 Task: Create in the project XpertTech in Backlog an issue 'Upgrade the scalability of a mobile application to support a growing user base and increasing traffic', assign it to team member softage.1@softage.net and change the status to IN PROGRESS.
Action: Mouse moved to (465, 352)
Screenshot: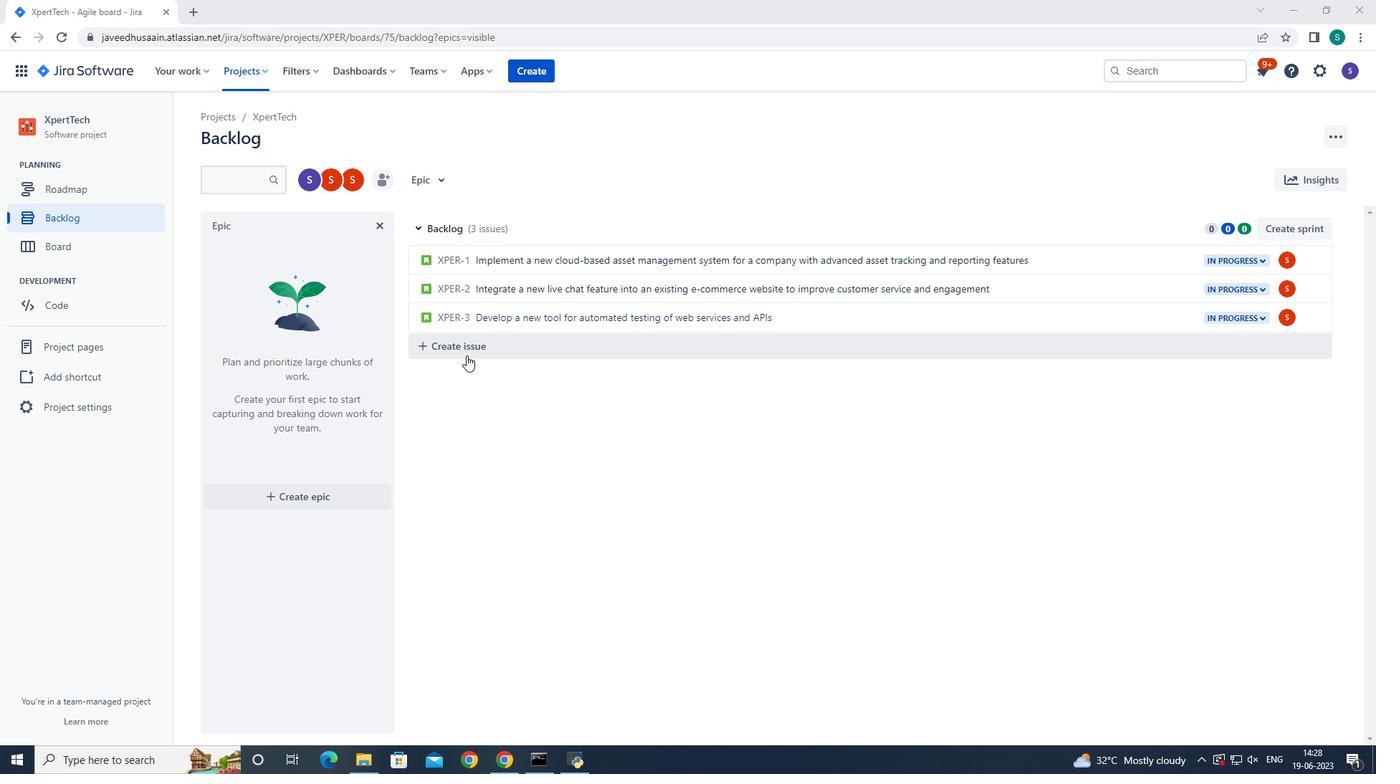 
Action: Mouse pressed left at (465, 352)
Screenshot: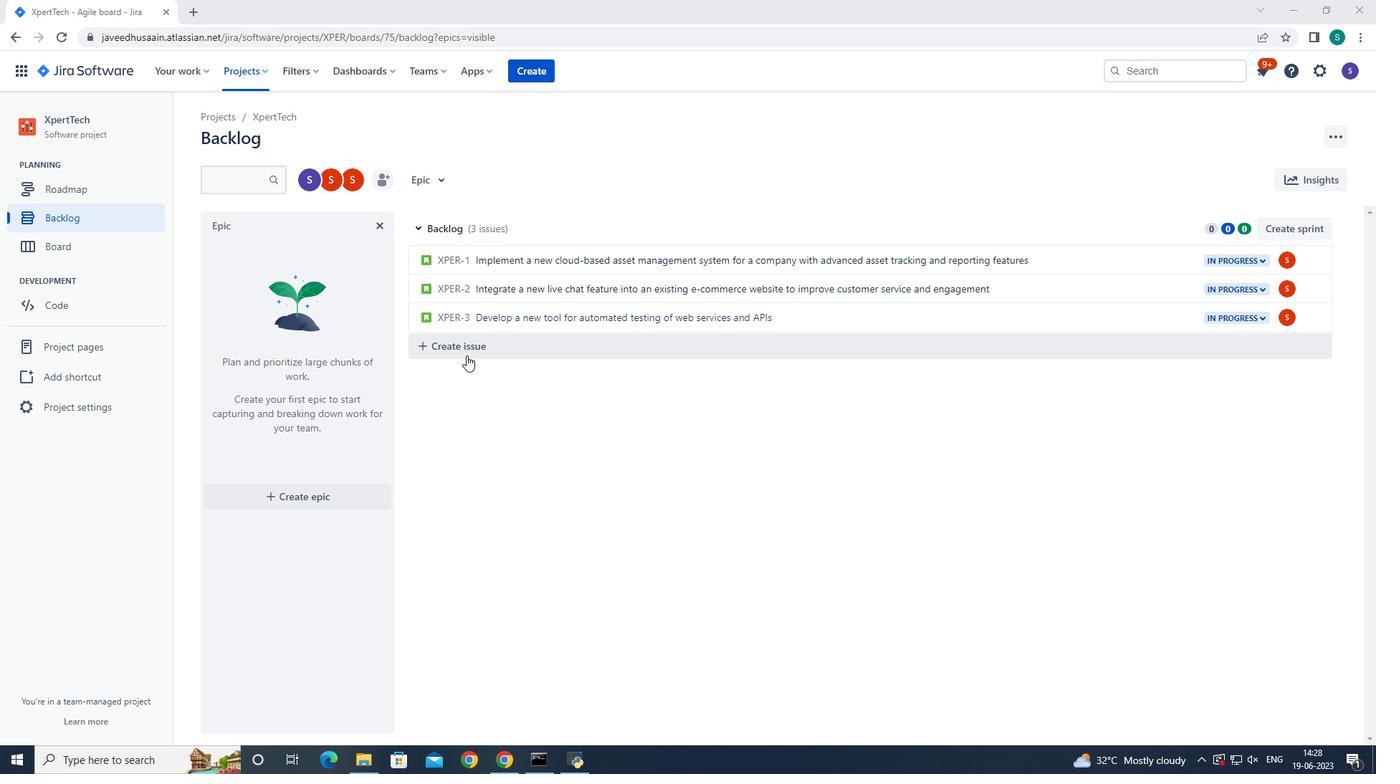 
Action: Mouse moved to (492, 350)
Screenshot: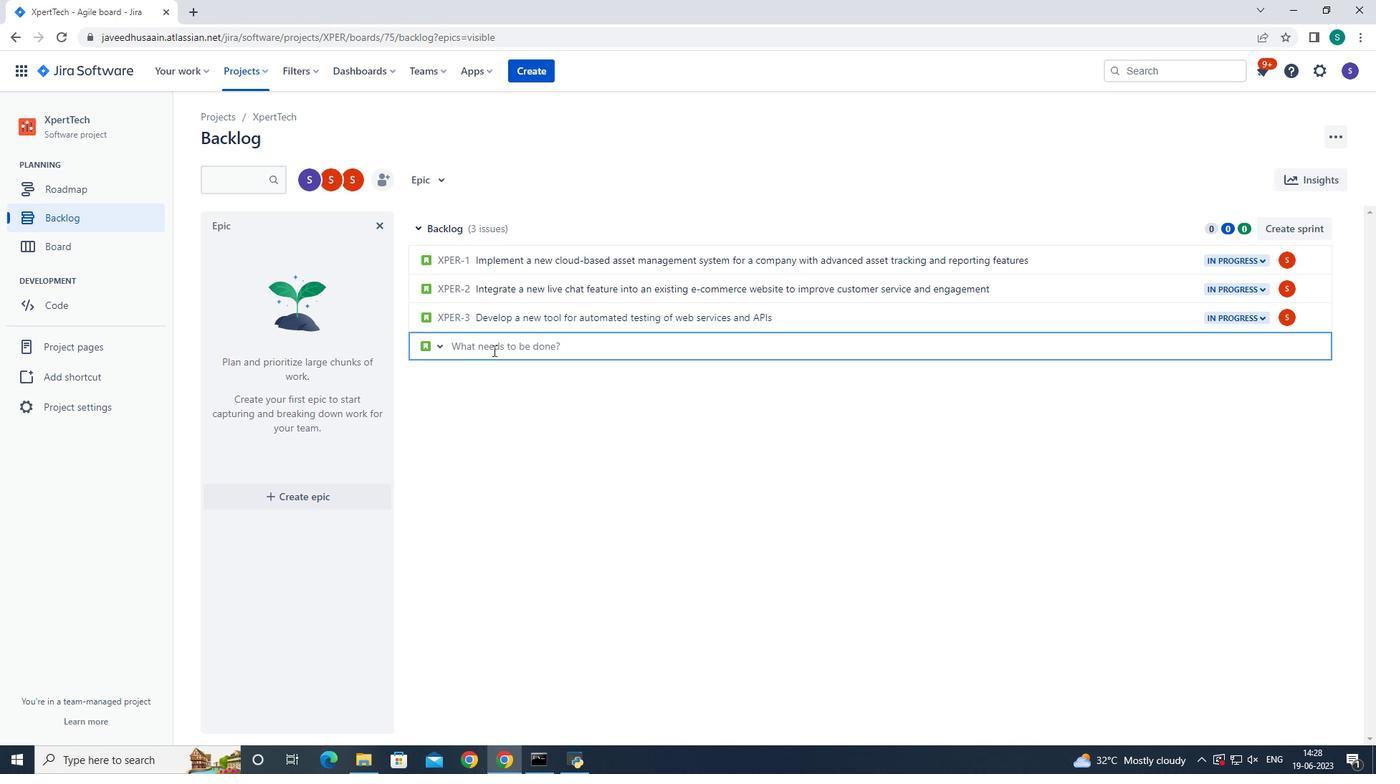 
Action: Mouse pressed left at (492, 350)
Screenshot: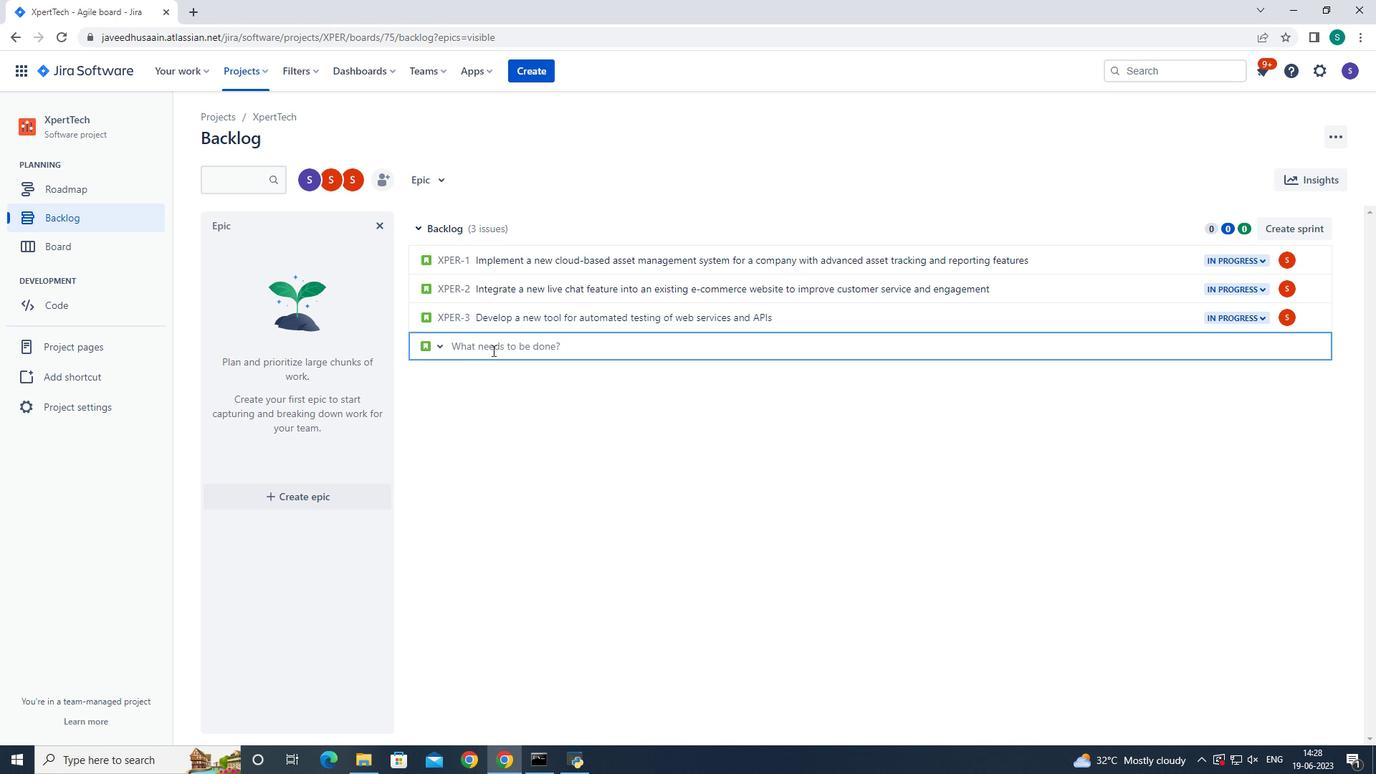 
Action: Key pressed <Key.shift>Upgrade<Key.space>the<Key.space>scalability<Key.space>of<Key.space>a<Key.space>mobile<Key.space>application<Key.space>to<Key.space>support<Key.space>a<Key.space>growing<Key.space>user<Key.space>base<Key.space>and<Key.space>increaseing<Key.space>tra<Key.backspace><Key.backspace><Key.backspace><Key.backspace>
Screenshot: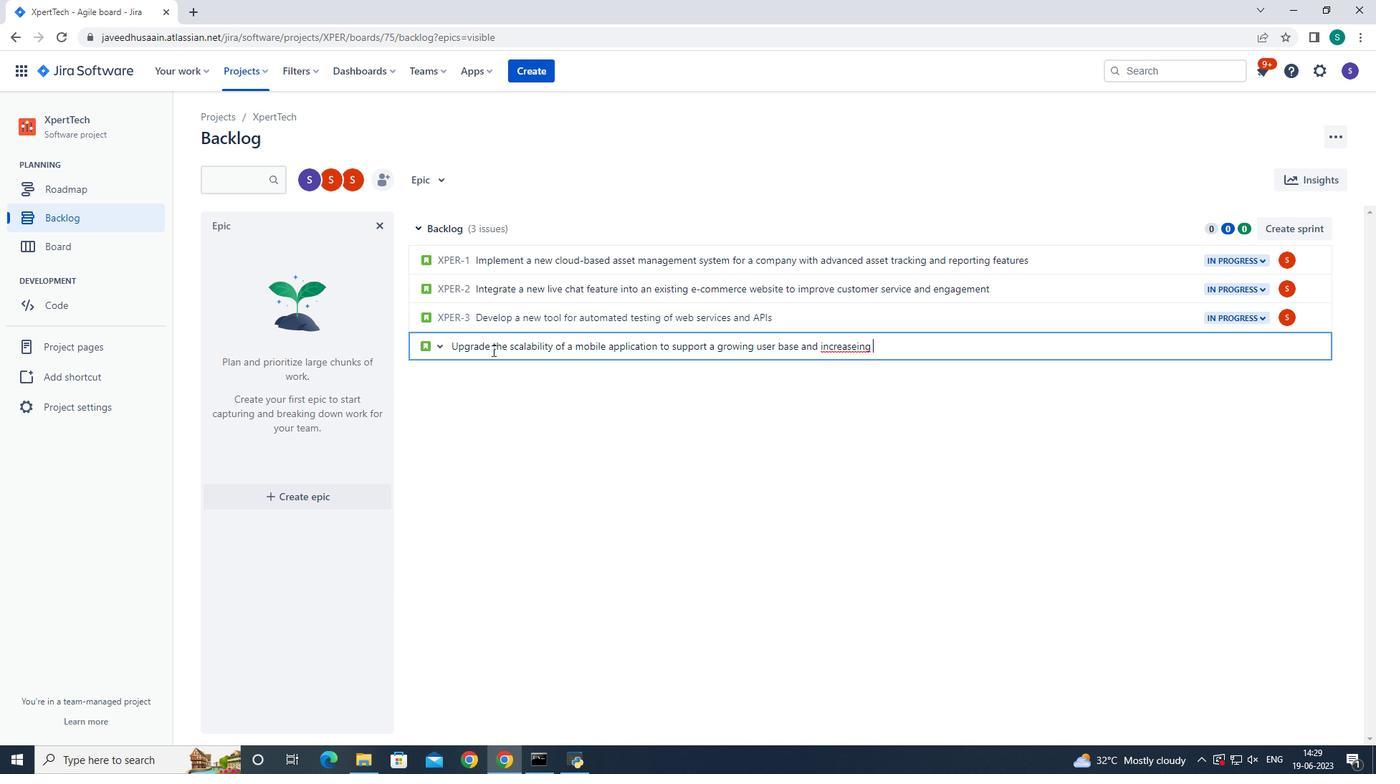 
Action: Mouse moved to (890, 347)
Screenshot: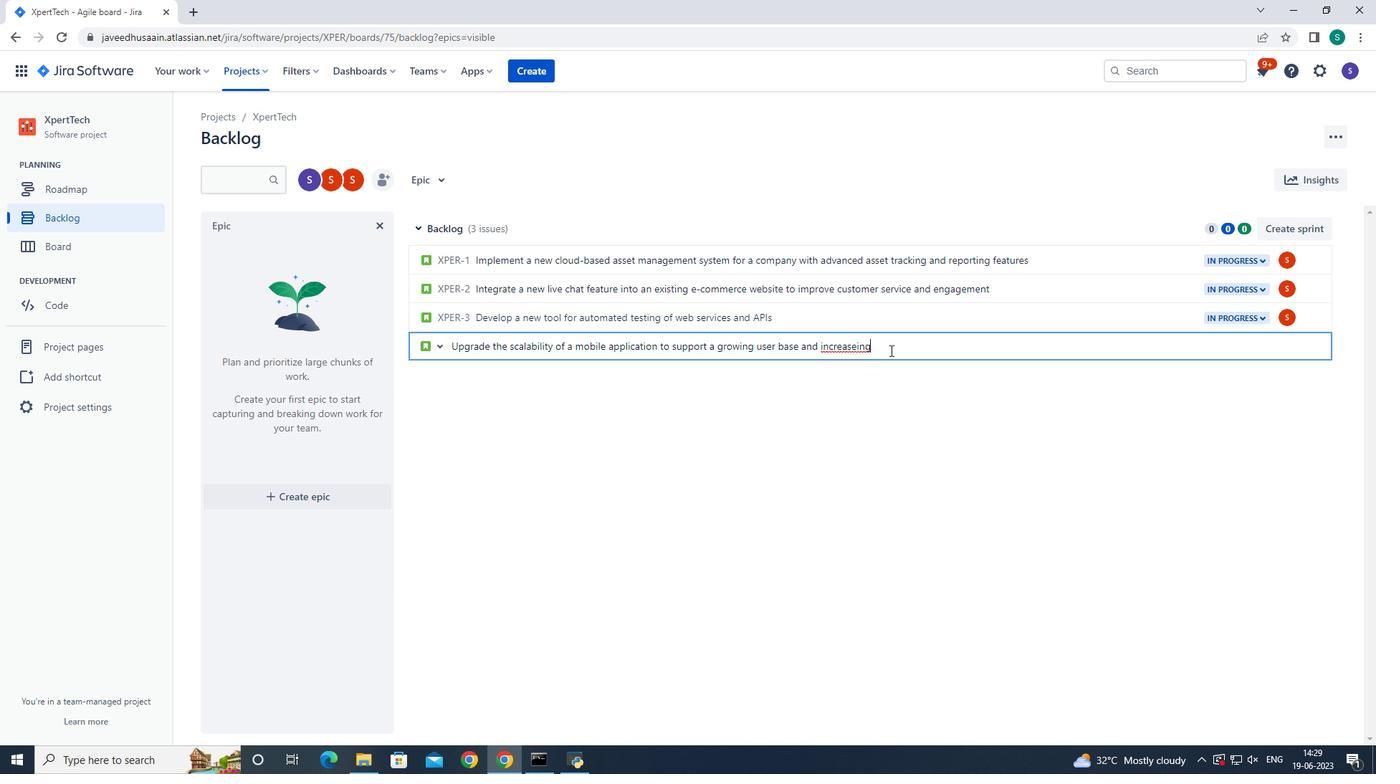 
Action: Key pressed <Key.backspace><Key.backspace><Key.backspace><Key.backspace><Key.backspace><Key.backspace>s<Key.backspace>asing<Key.space>traffic<Key.enter>
Screenshot: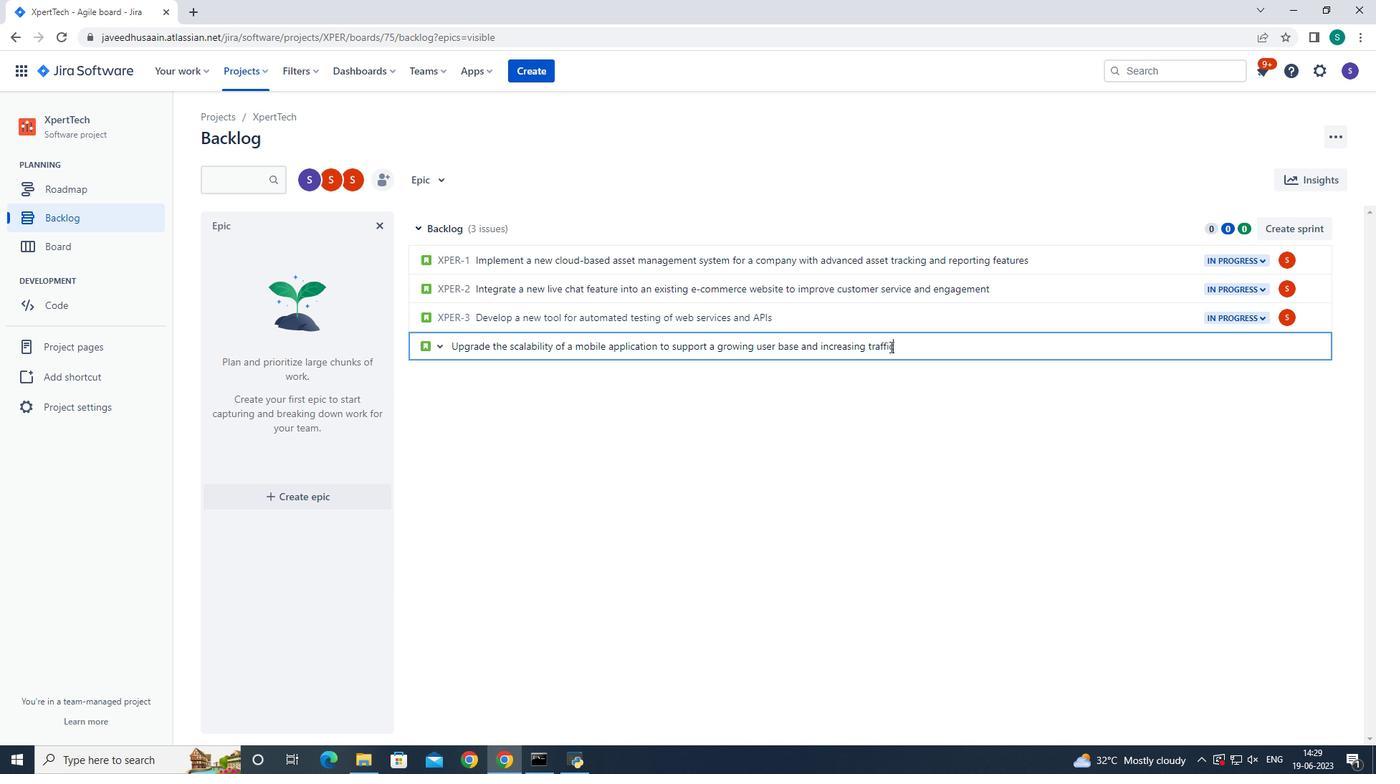 
Action: Mouse moved to (1292, 344)
Screenshot: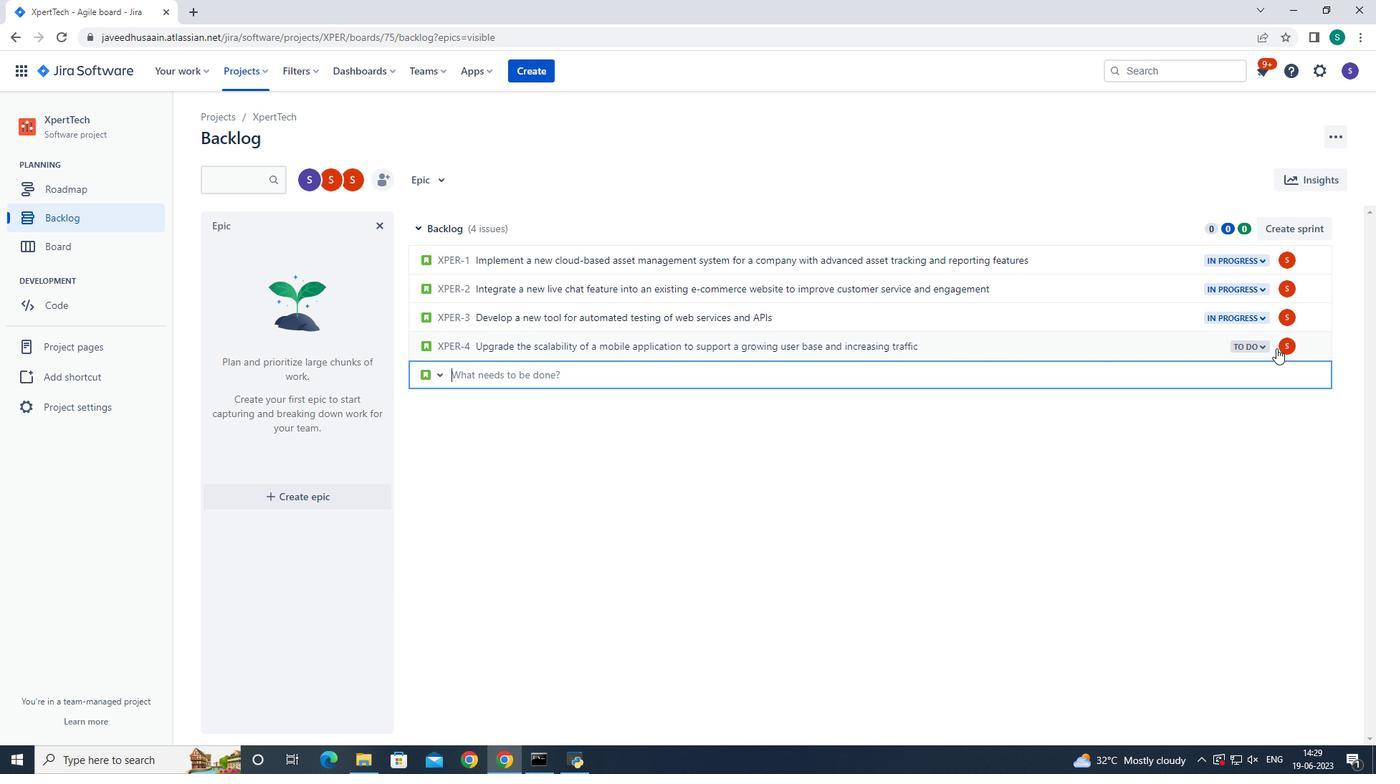 
Action: Mouse pressed left at (1292, 344)
Screenshot: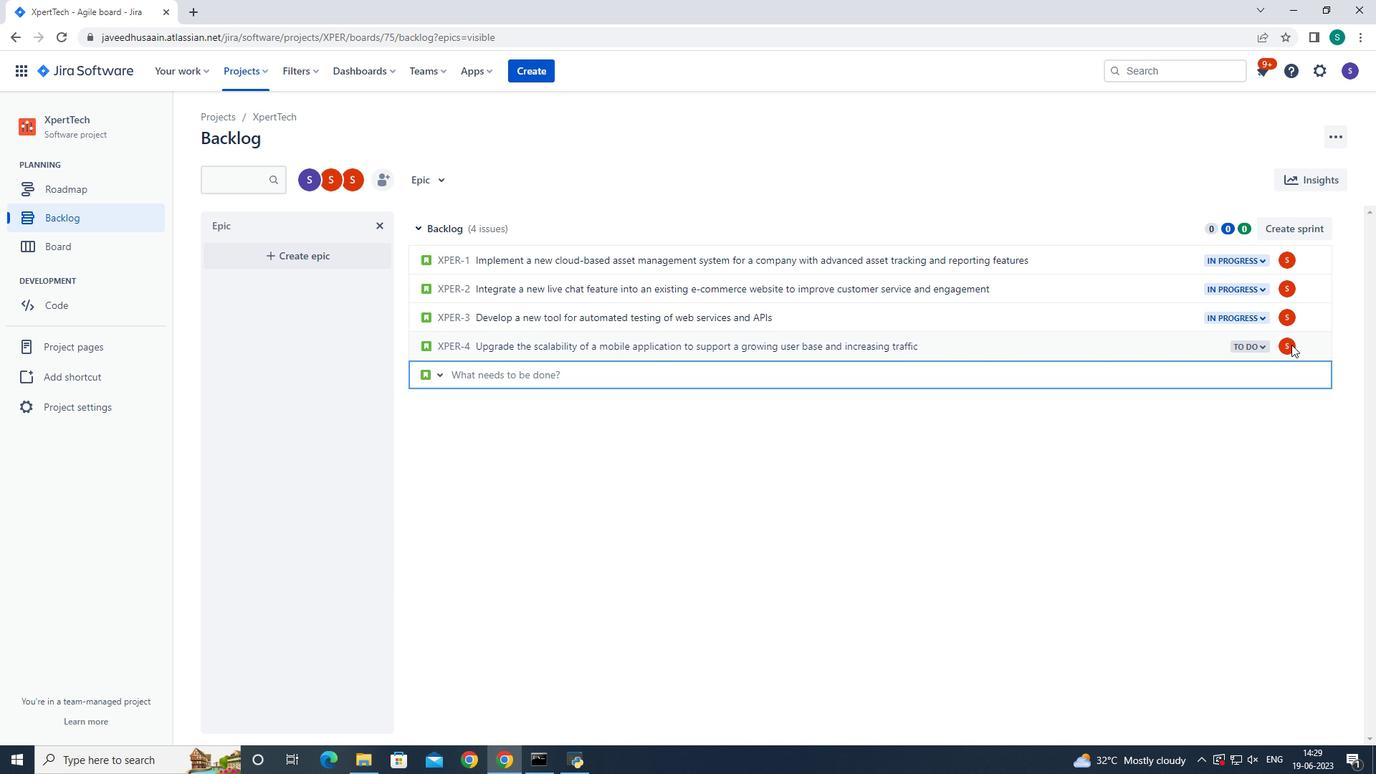 
Action: Mouse pressed left at (1292, 344)
Screenshot: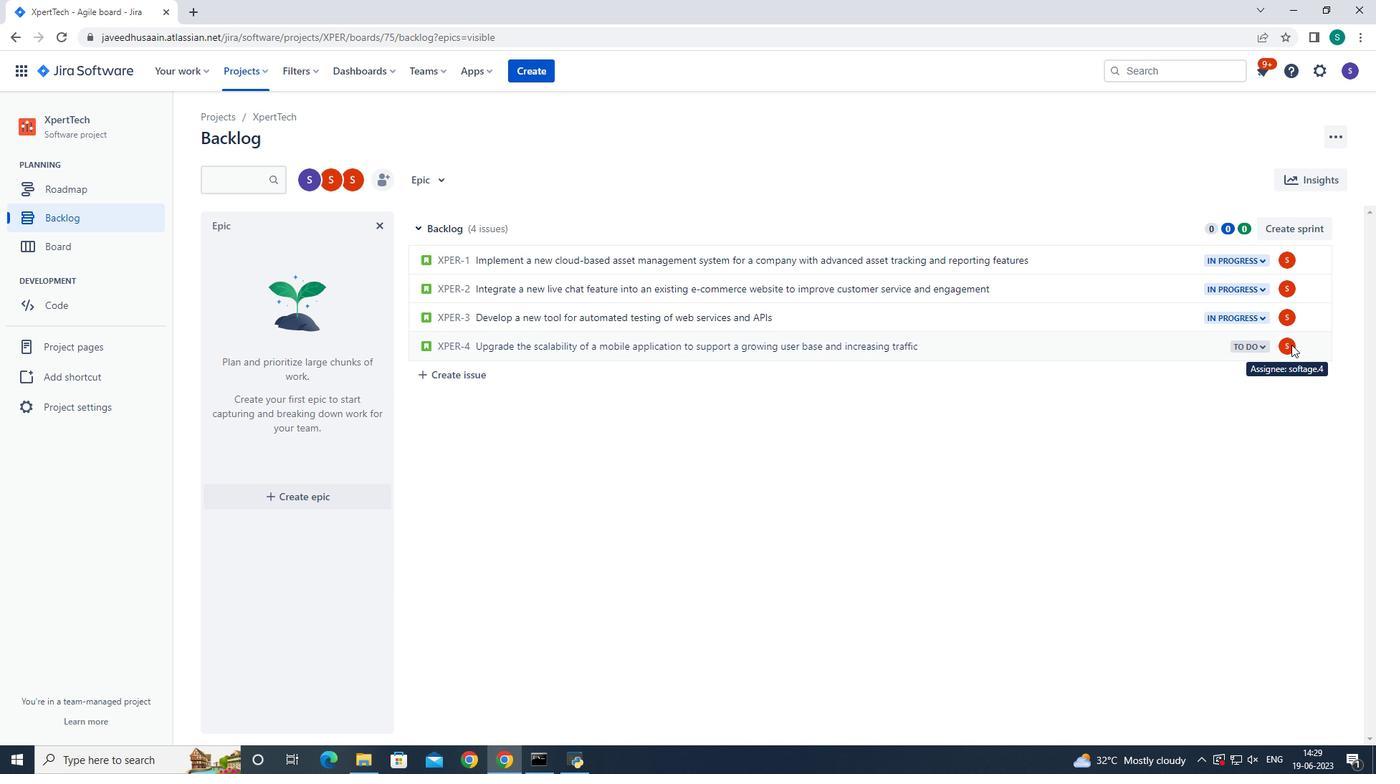 
Action: Mouse pressed left at (1292, 344)
Screenshot: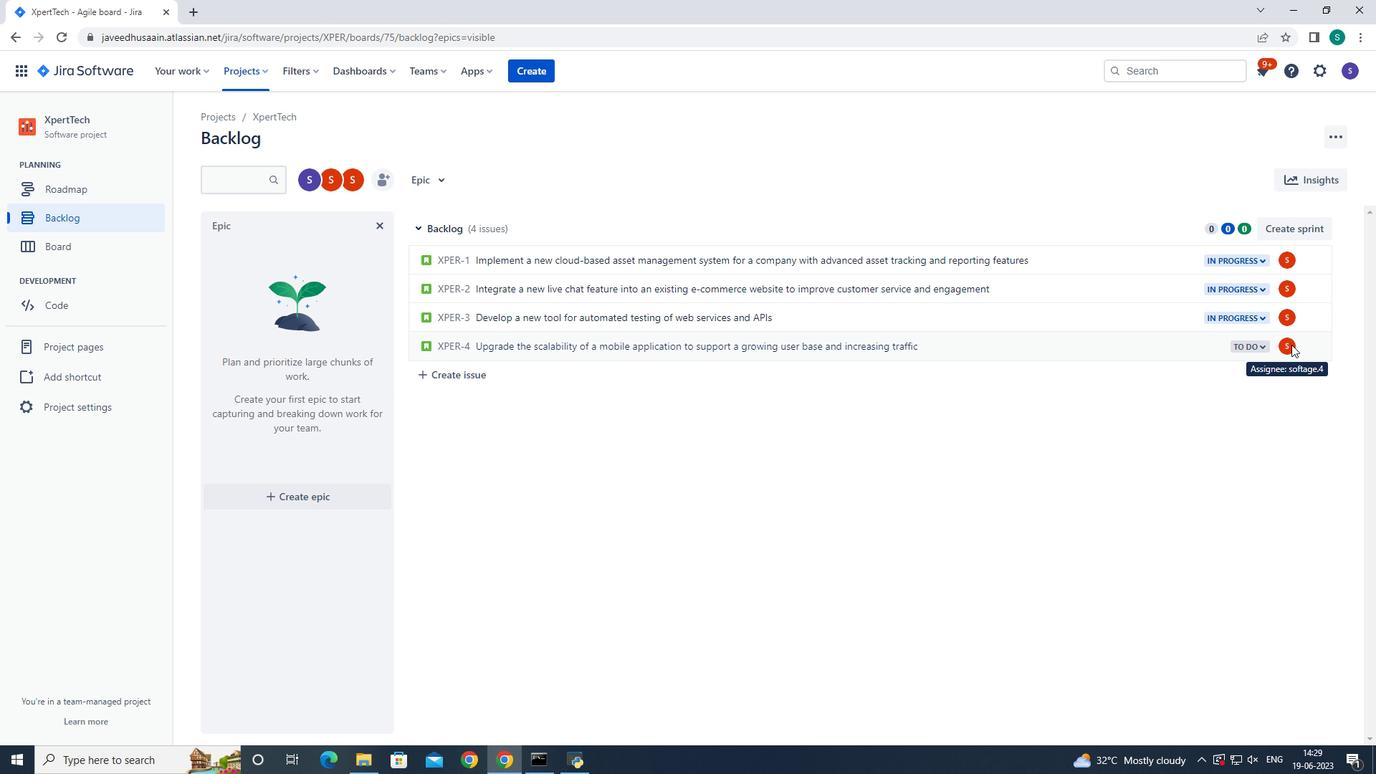 
Action: Mouse moved to (1289, 344)
Screenshot: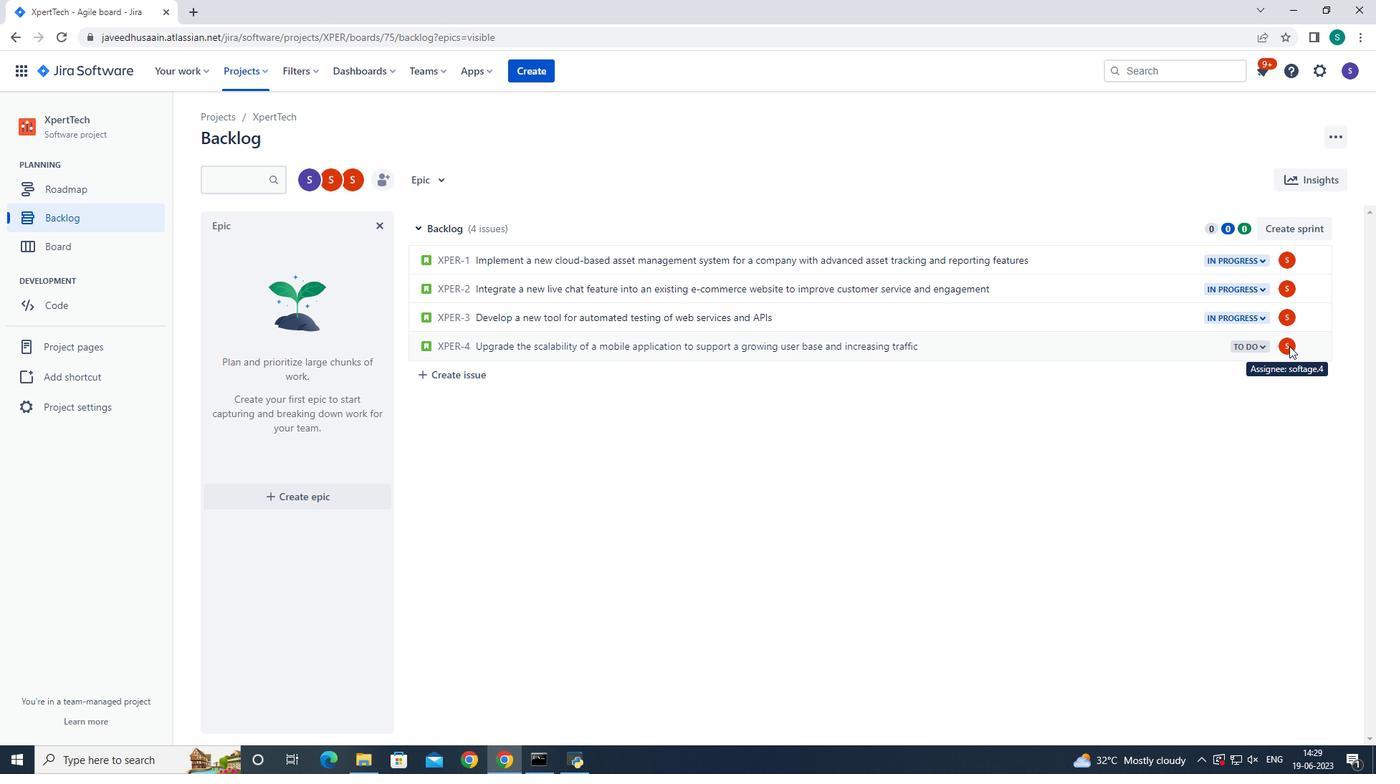 
Action: Mouse pressed left at (1289, 344)
Screenshot: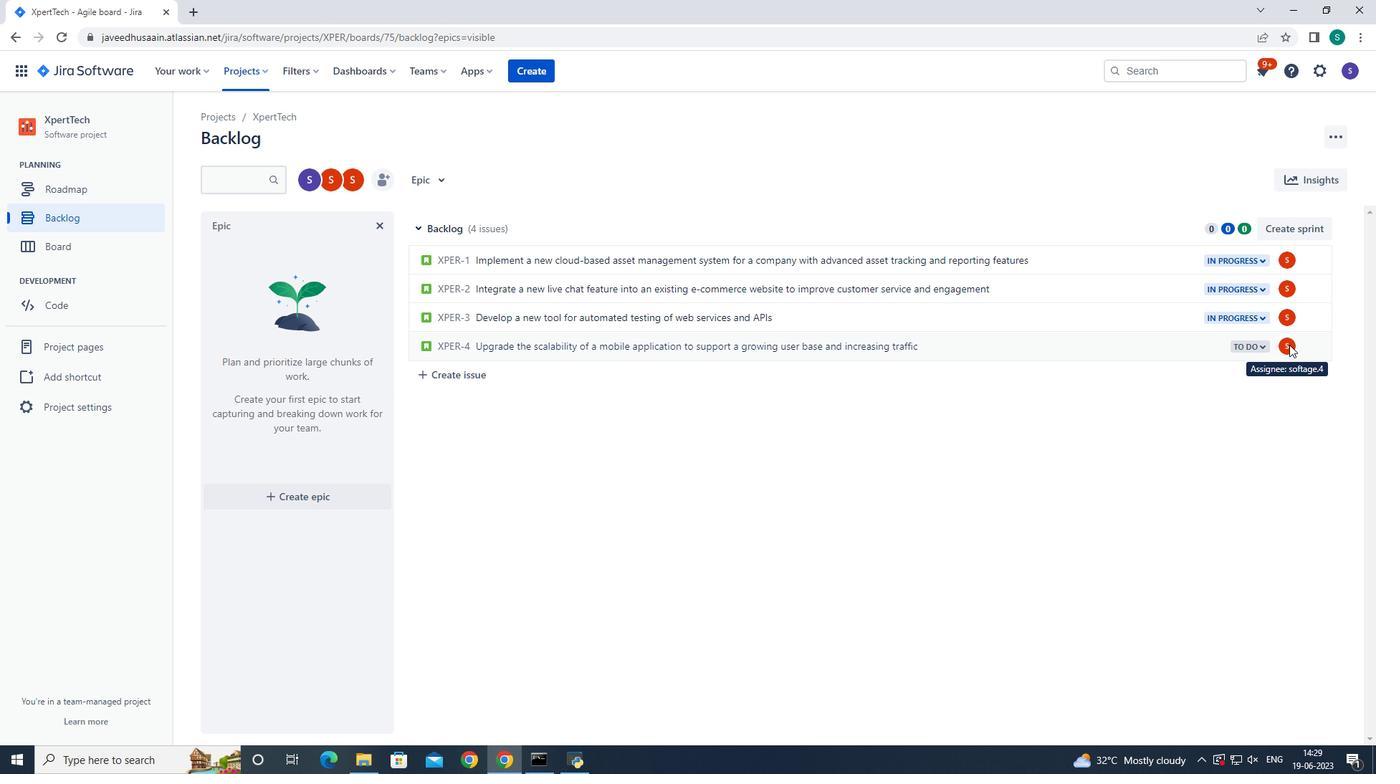 
Action: Mouse moved to (1289, 343)
Screenshot: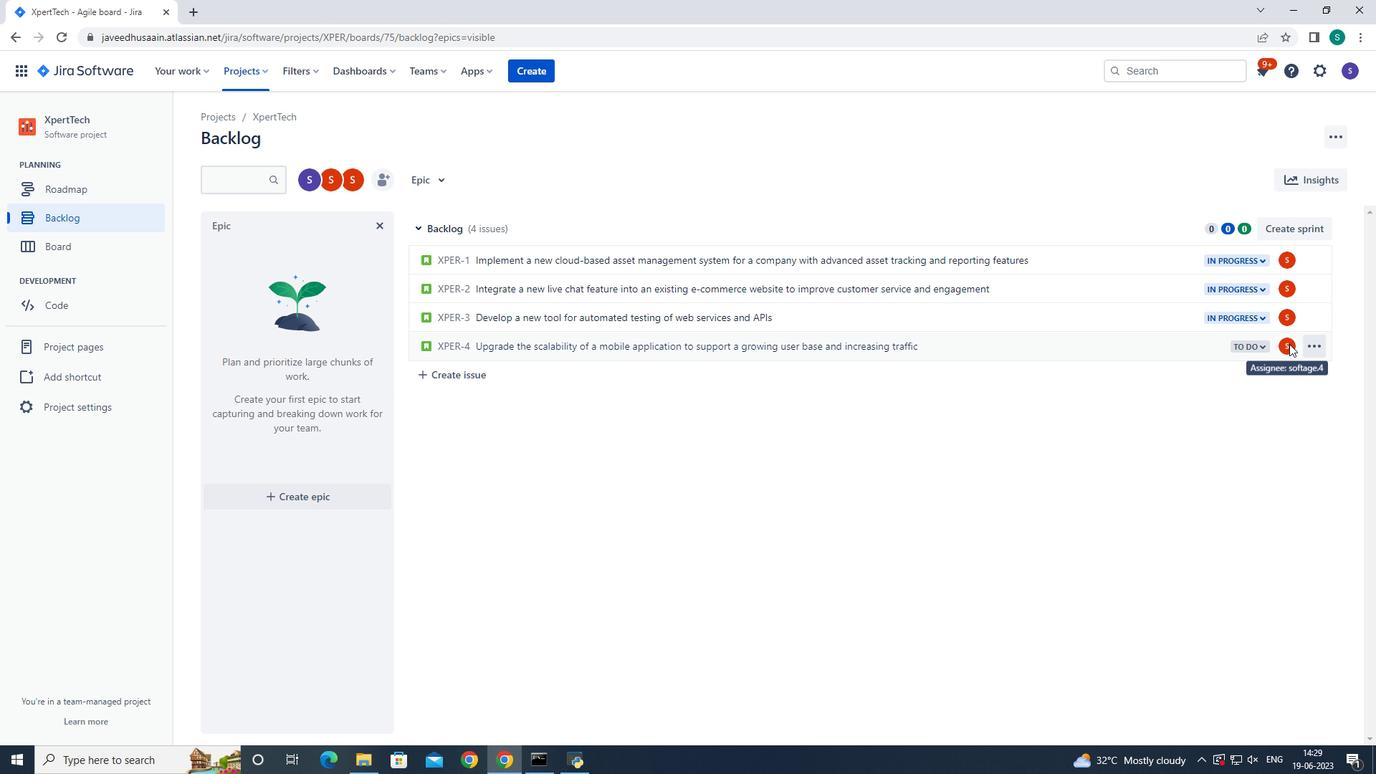 
Action: Mouse pressed left at (1289, 343)
Screenshot: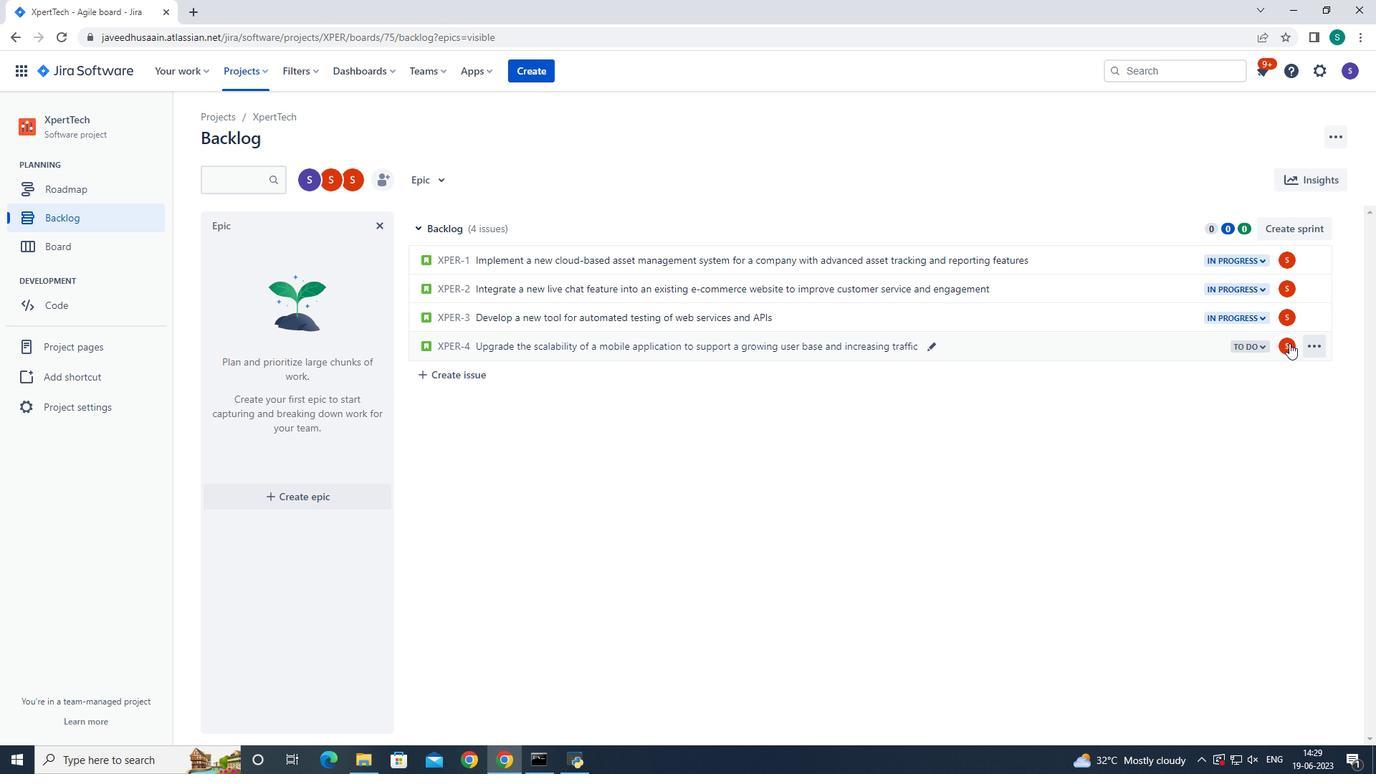 
Action: Mouse moved to (1167, 369)
Screenshot: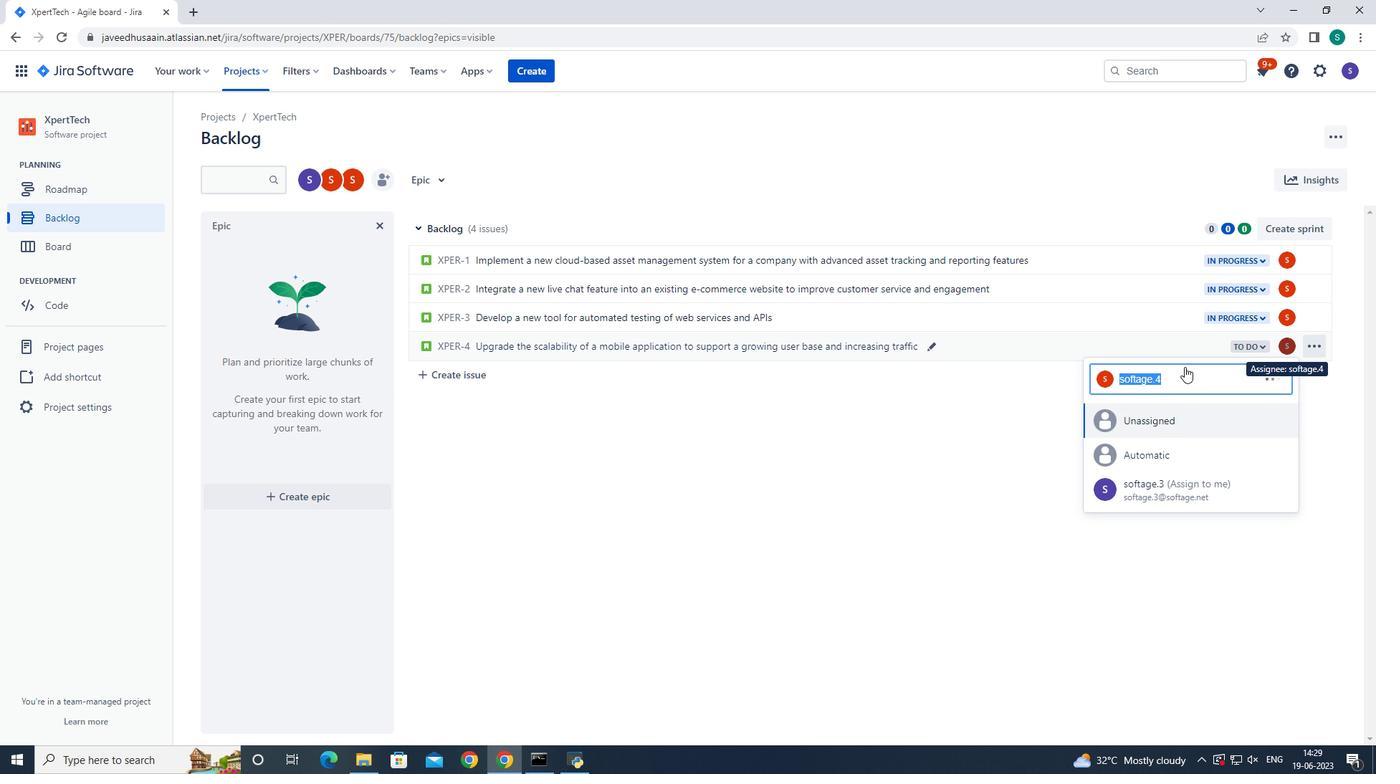 
Action: Key pressed <Key.backspace>softage.1<Key.shift>@softage.net
Screenshot: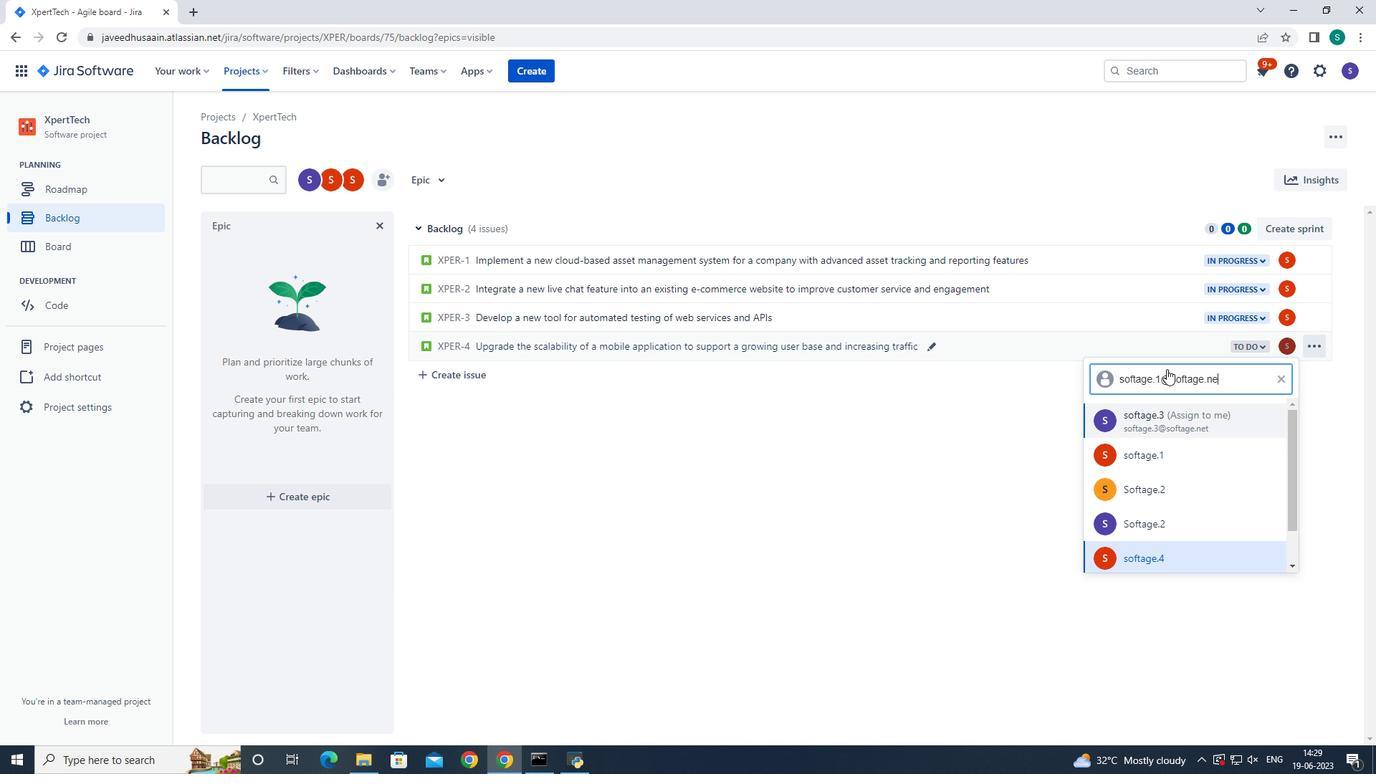 
Action: Mouse moved to (1157, 422)
Screenshot: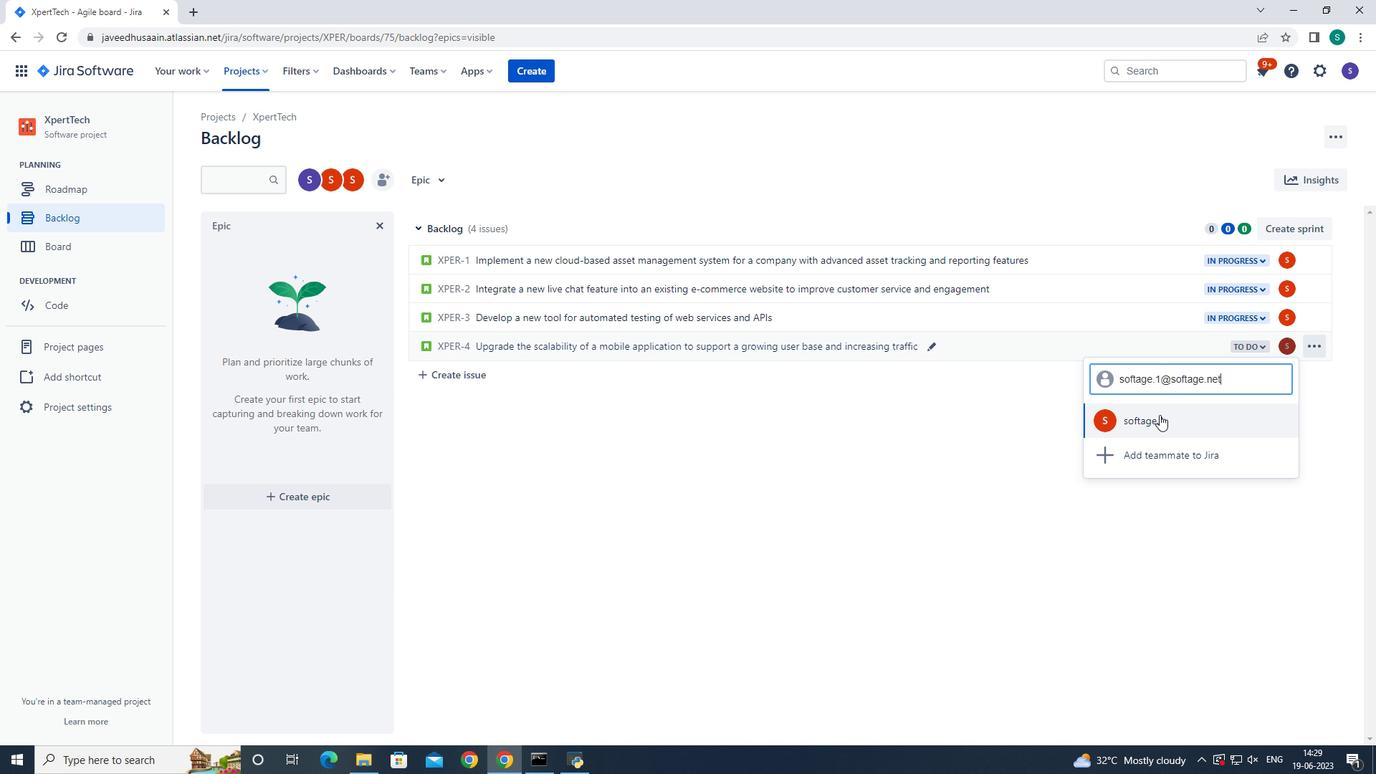 
Action: Mouse pressed left at (1157, 422)
Screenshot: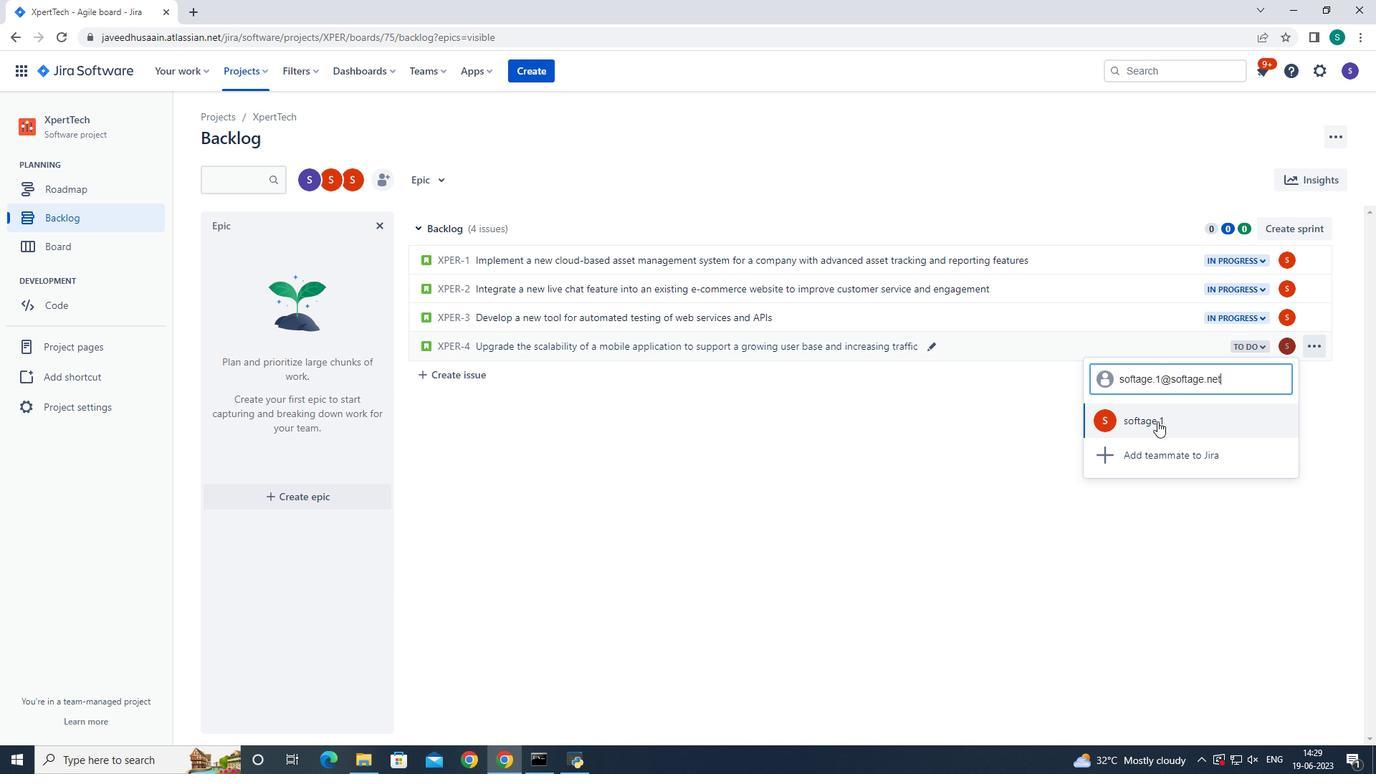 
Action: Mouse moved to (1265, 344)
Screenshot: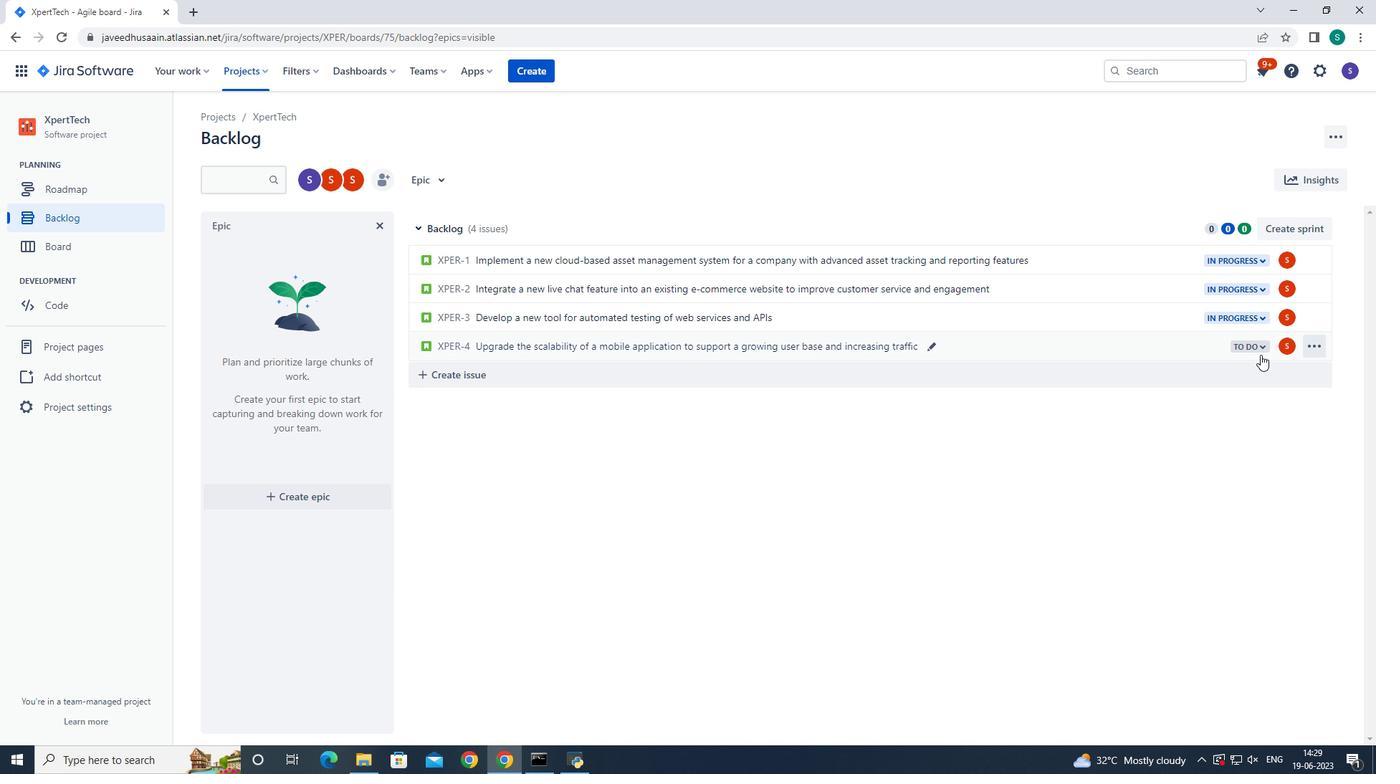 
Action: Mouse pressed left at (1265, 344)
Screenshot: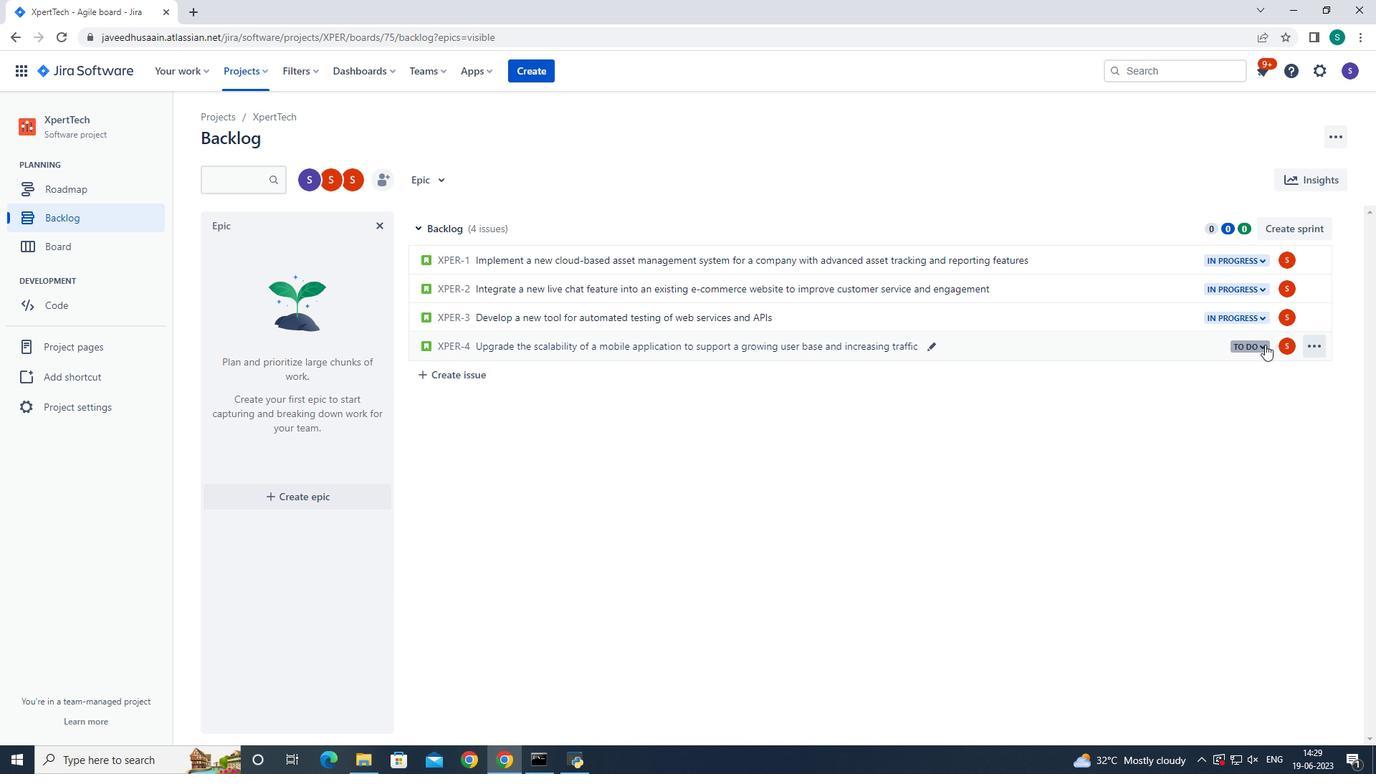 
Action: Mouse moved to (1174, 374)
Screenshot: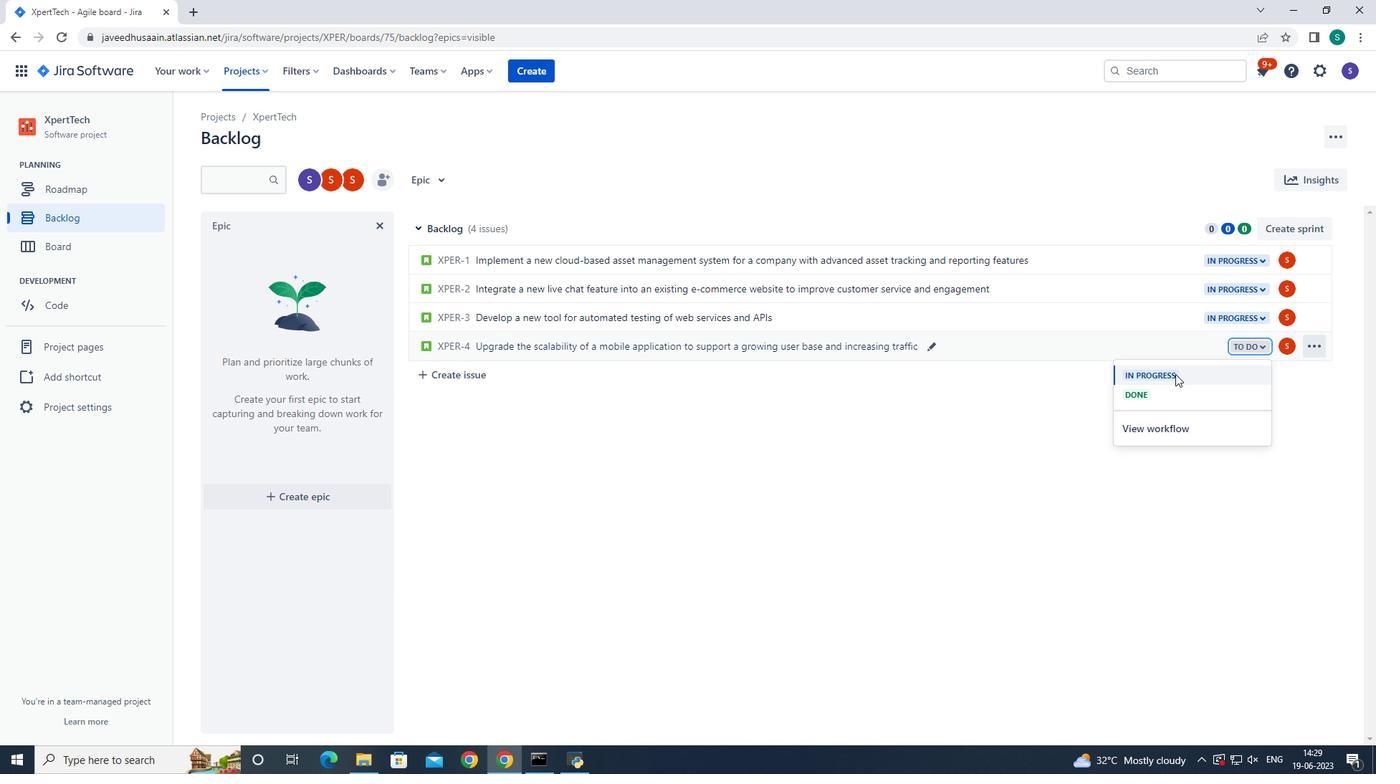 
Action: Mouse pressed left at (1174, 374)
Screenshot: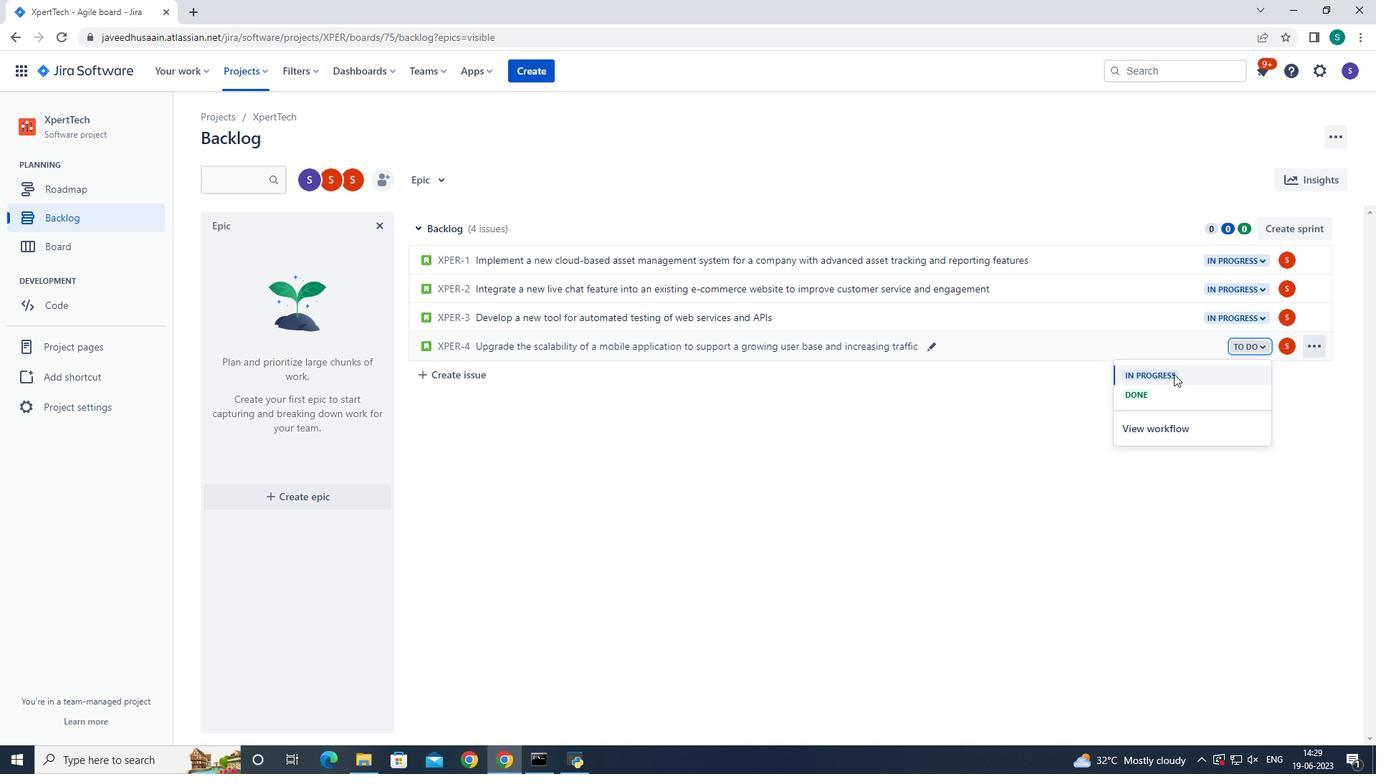 
